 Task: Sort the products by price (highest first).
Action: Mouse moved to (21, 70)
Screenshot: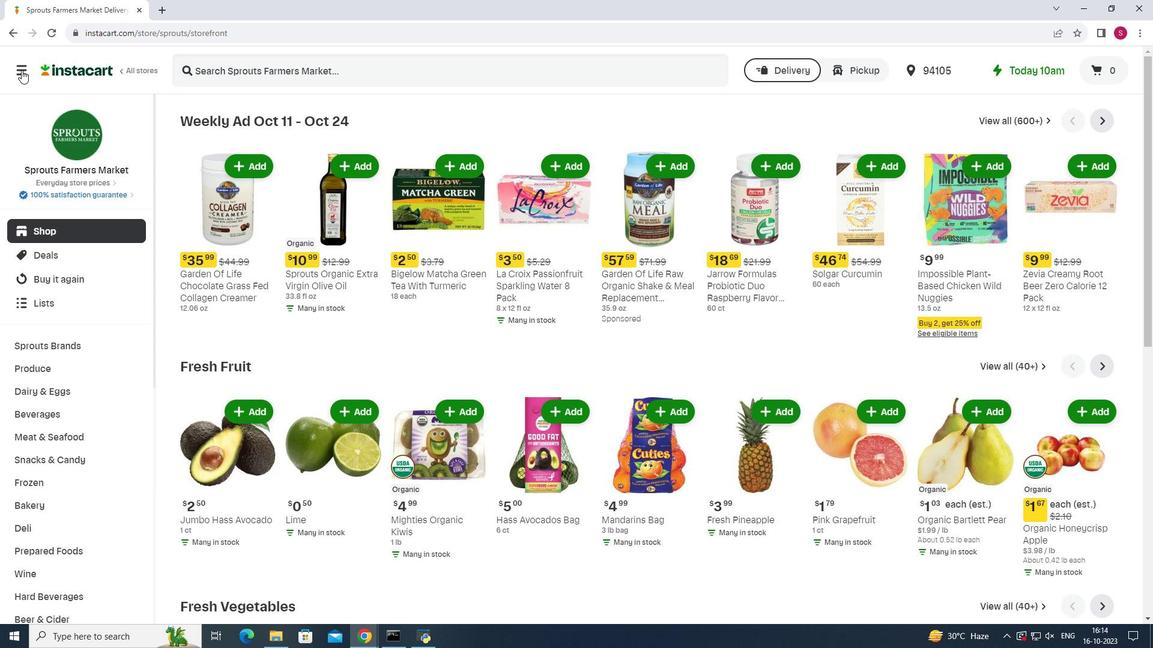 
Action: Mouse pressed left at (21, 70)
Screenshot: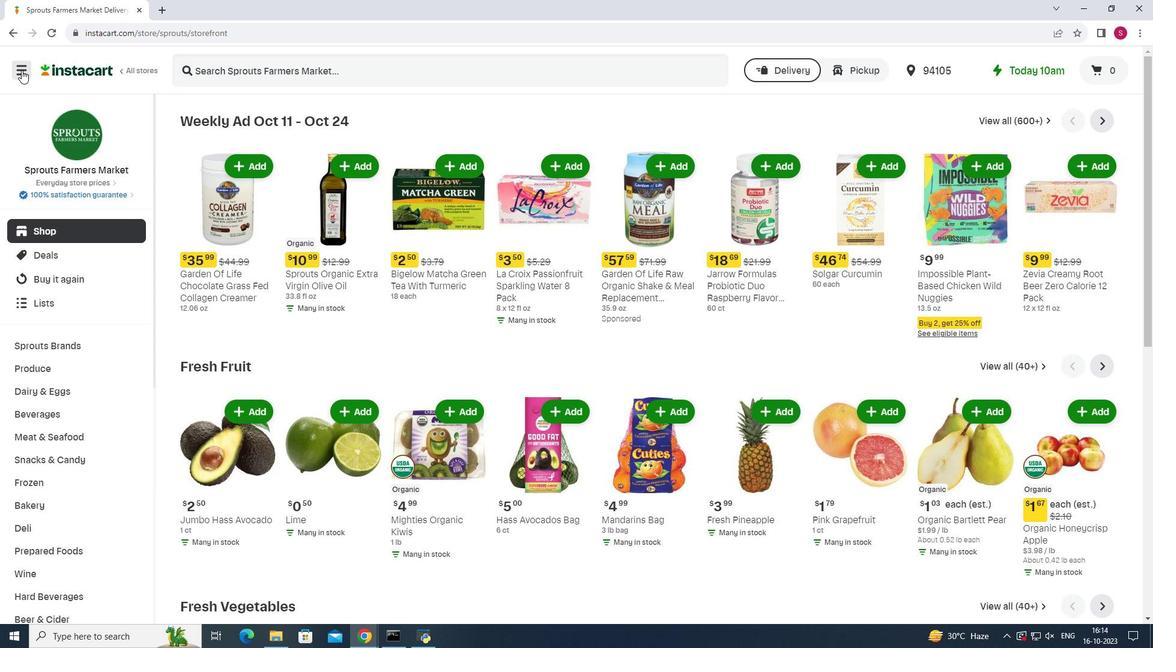 
Action: Mouse moved to (75, 316)
Screenshot: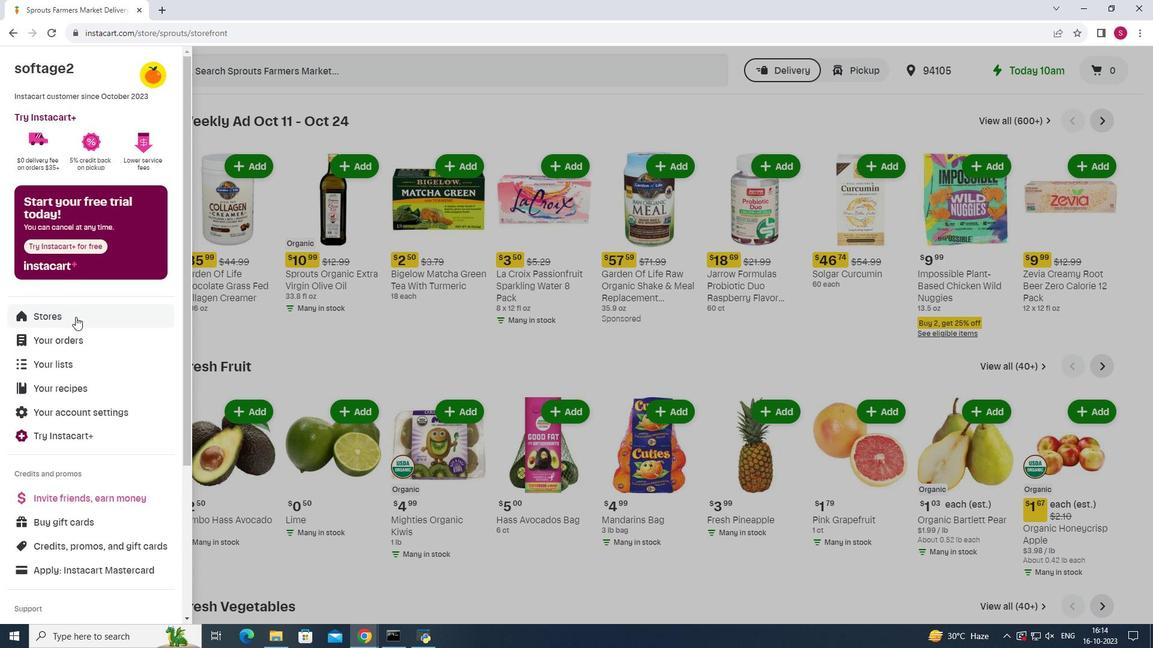 
Action: Mouse pressed left at (75, 316)
Screenshot: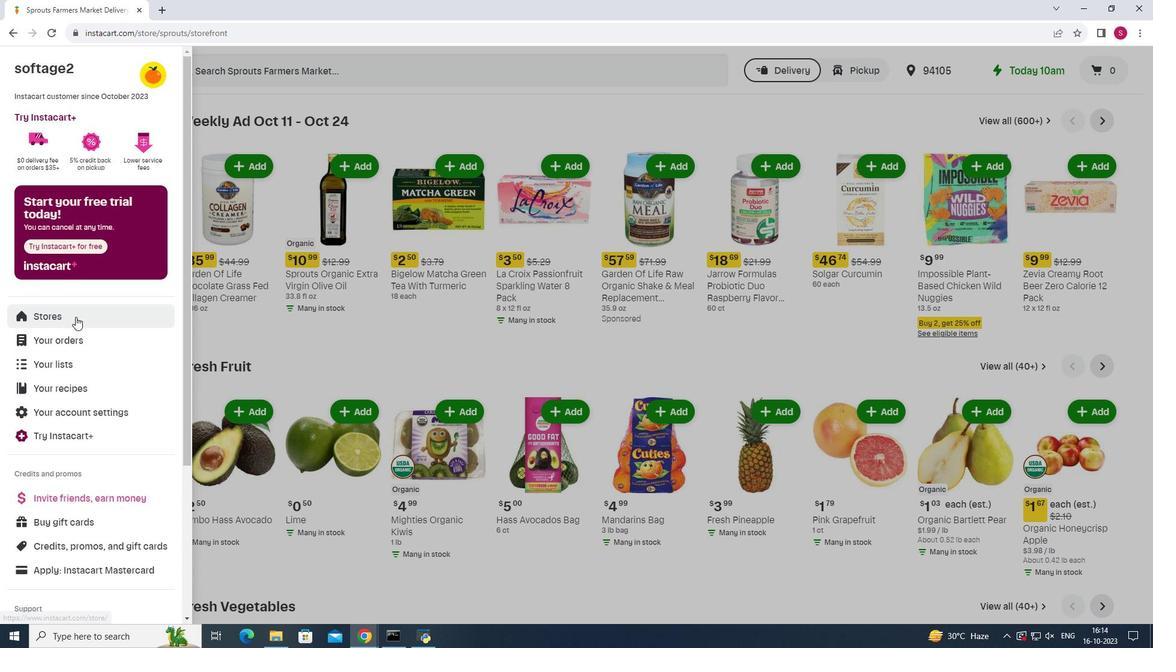 
Action: Mouse moved to (284, 105)
Screenshot: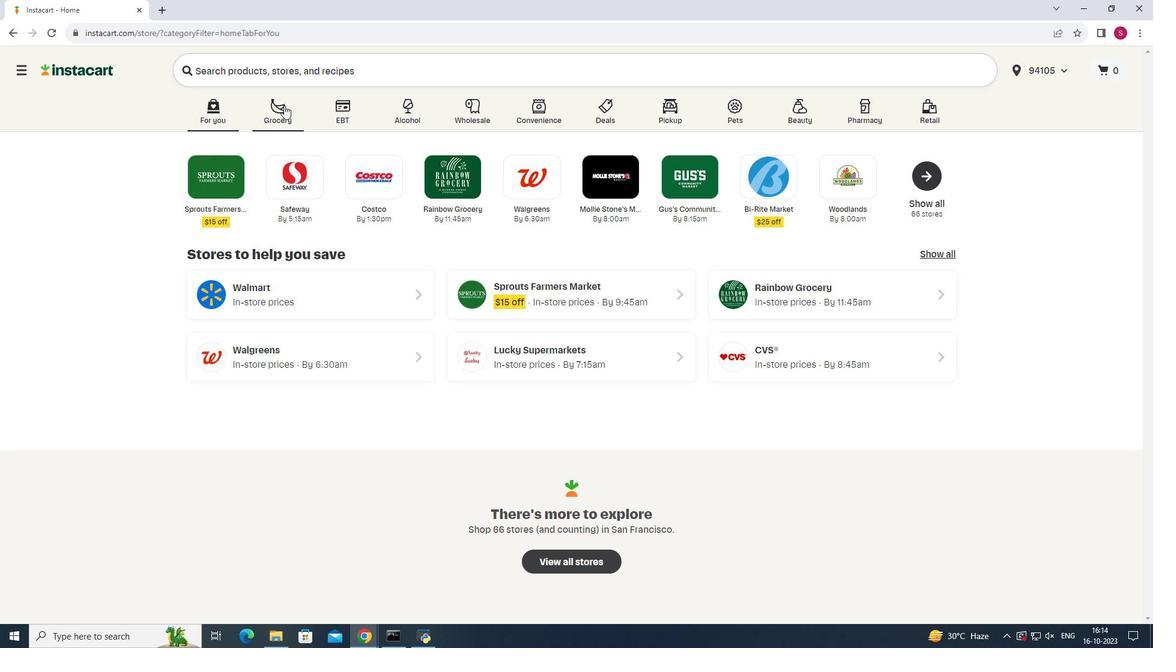 
Action: Mouse pressed left at (284, 105)
Screenshot: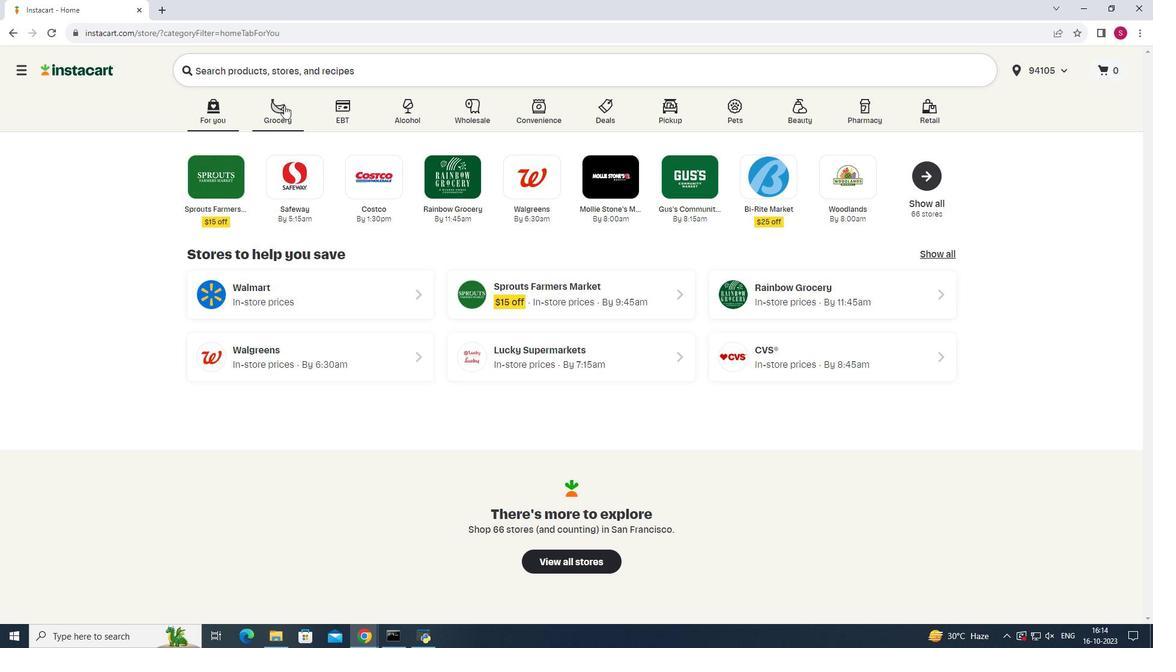
Action: Mouse moved to (827, 158)
Screenshot: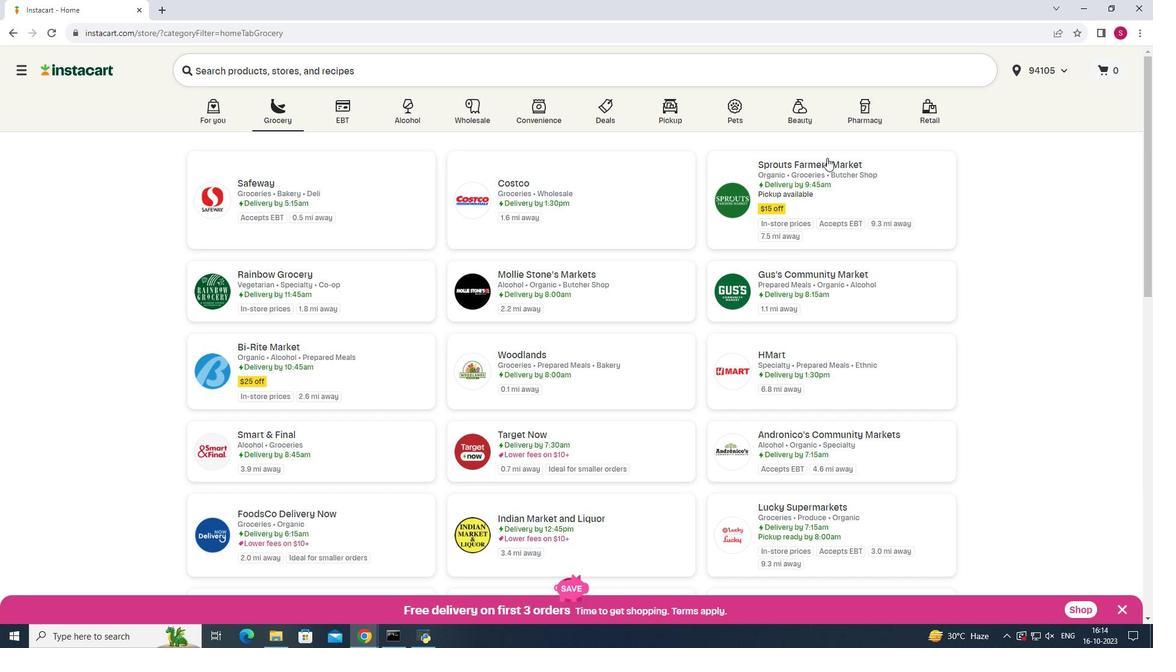
Action: Mouse pressed left at (827, 158)
Screenshot: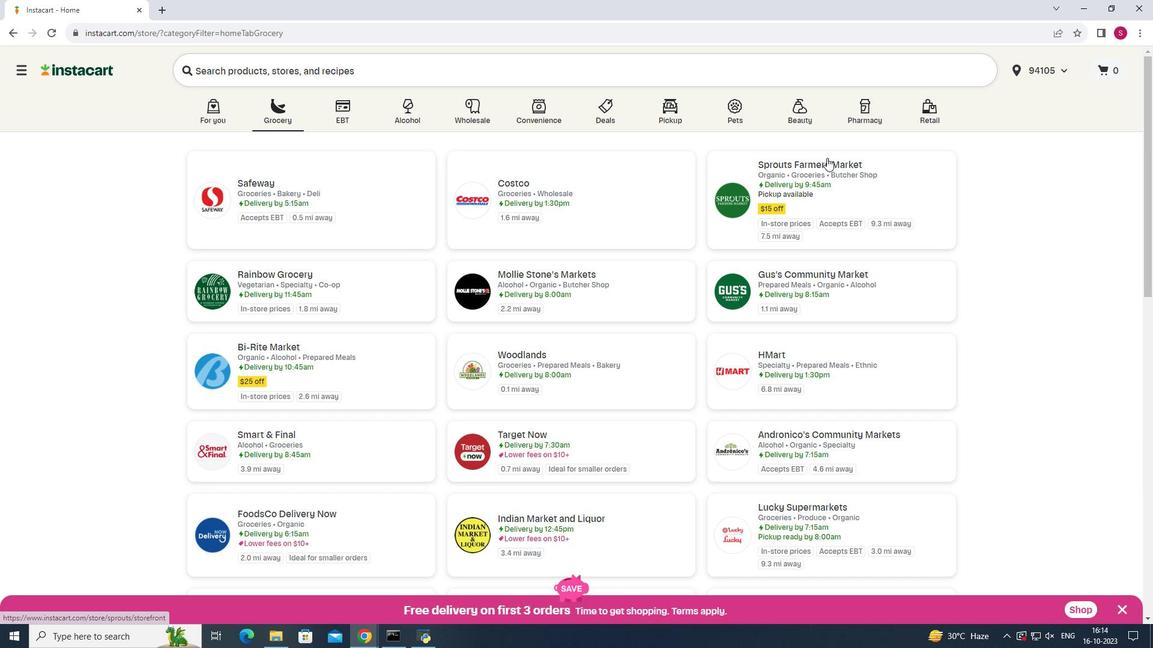 
Action: Mouse moved to (63, 433)
Screenshot: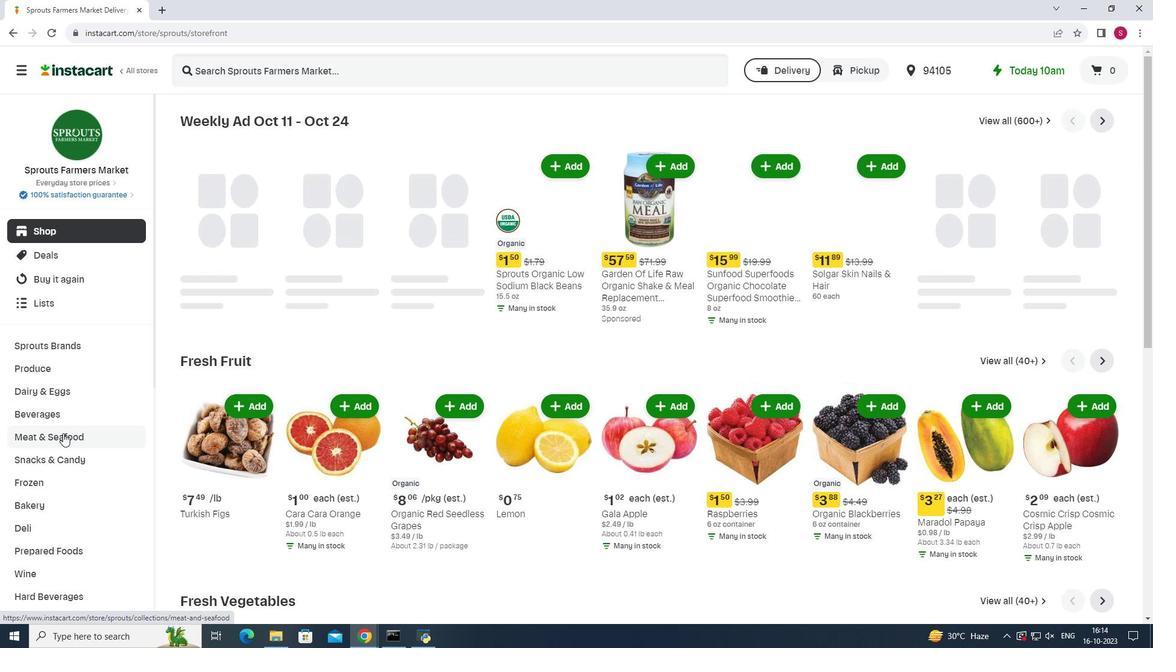 
Action: Mouse pressed left at (63, 433)
Screenshot: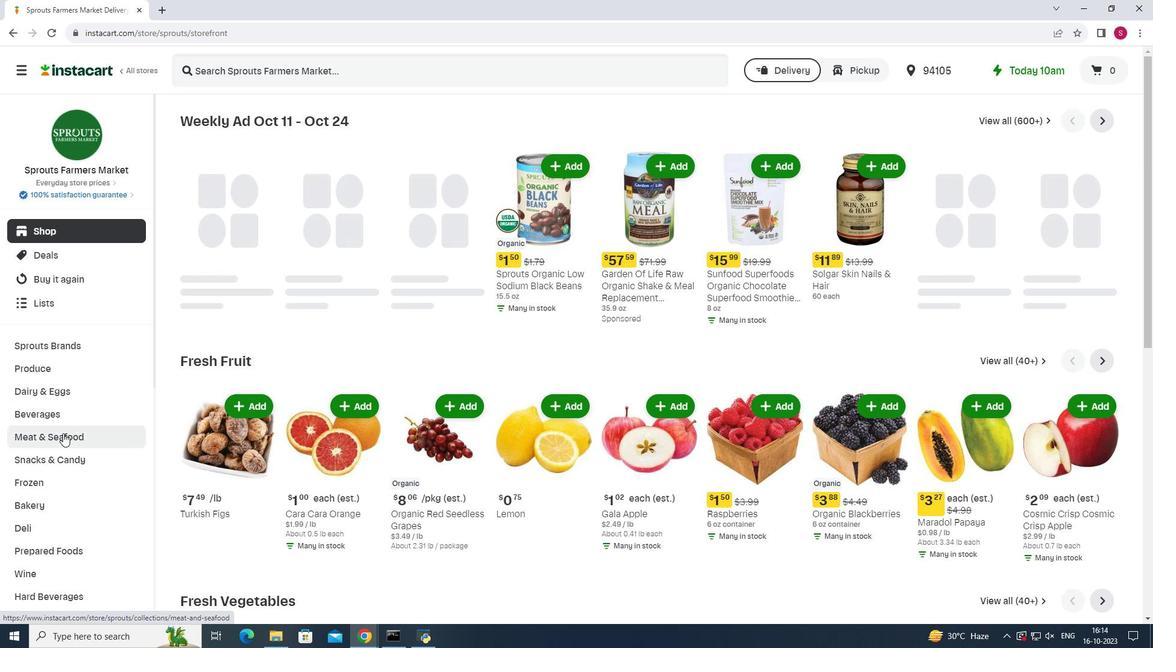 
Action: Mouse moved to (866, 145)
Screenshot: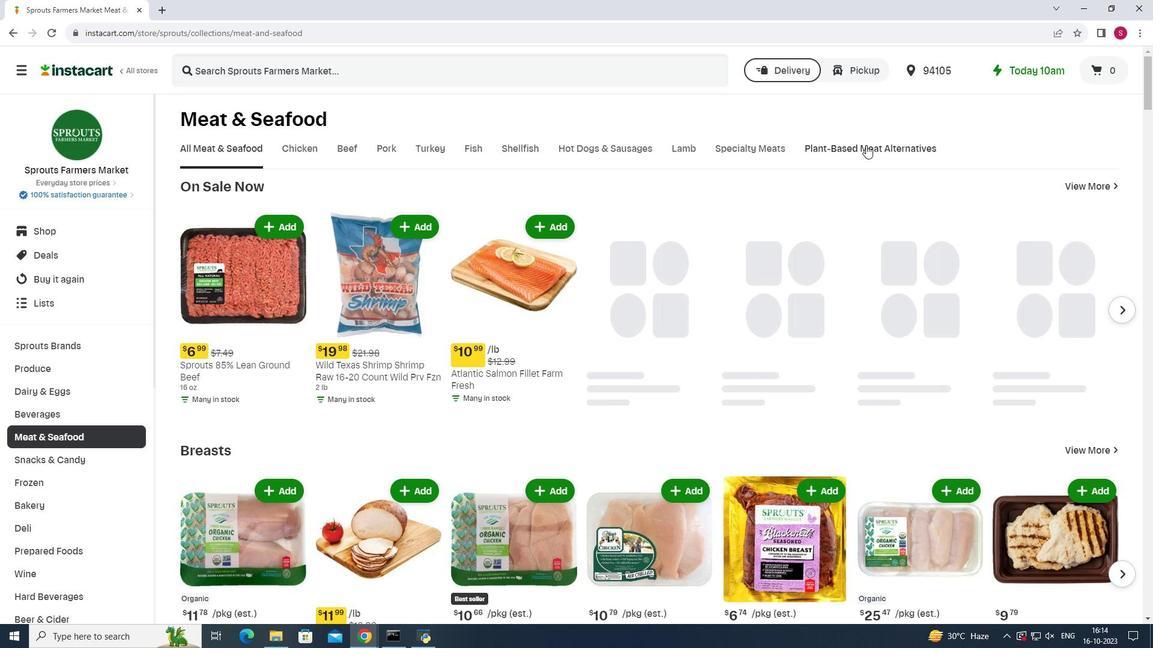 
Action: Mouse pressed left at (866, 145)
Screenshot: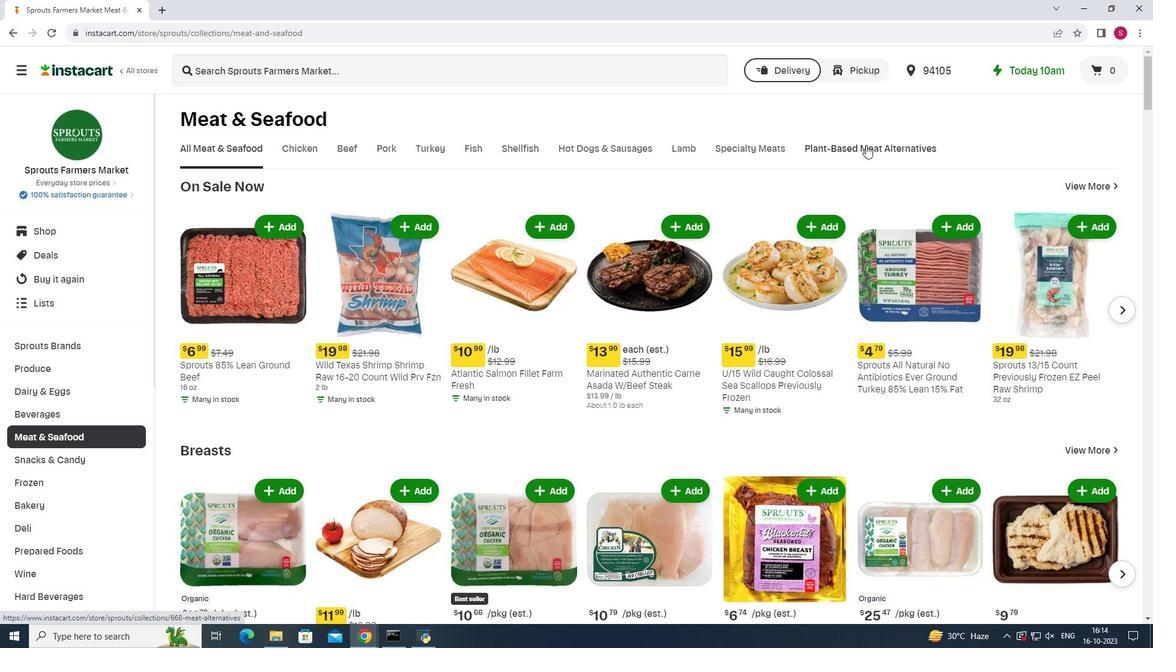 
Action: Mouse moved to (737, 204)
Screenshot: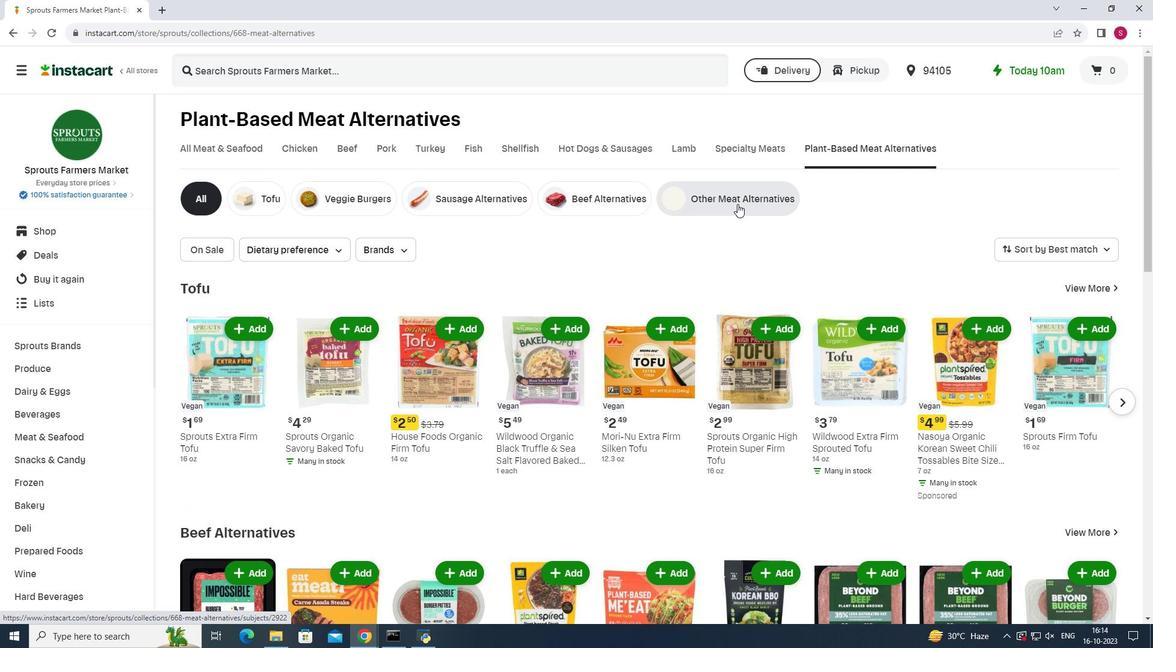 
Action: Mouse pressed left at (737, 204)
Screenshot: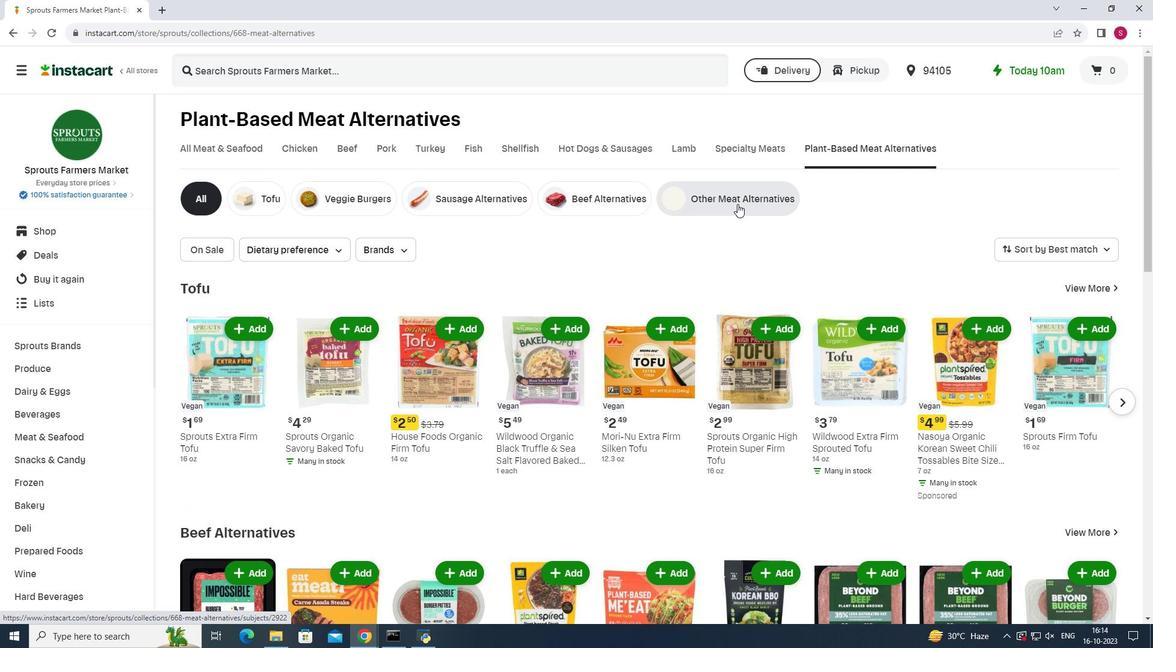 
Action: Mouse moved to (1048, 249)
Screenshot: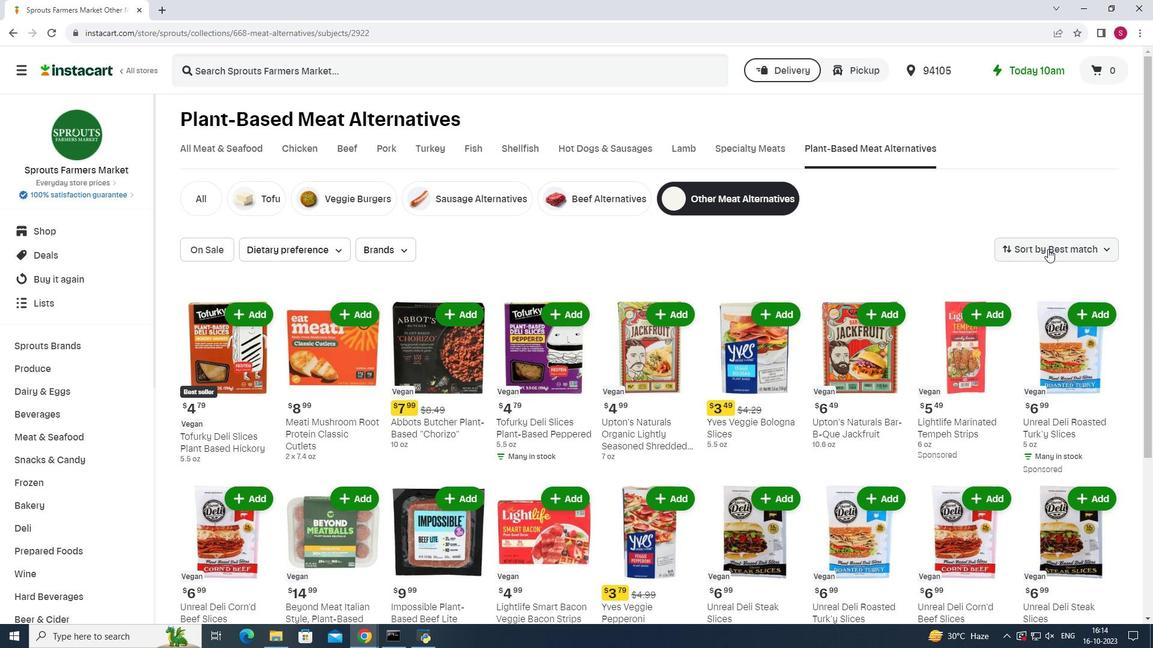 
Action: Mouse pressed left at (1048, 249)
Screenshot: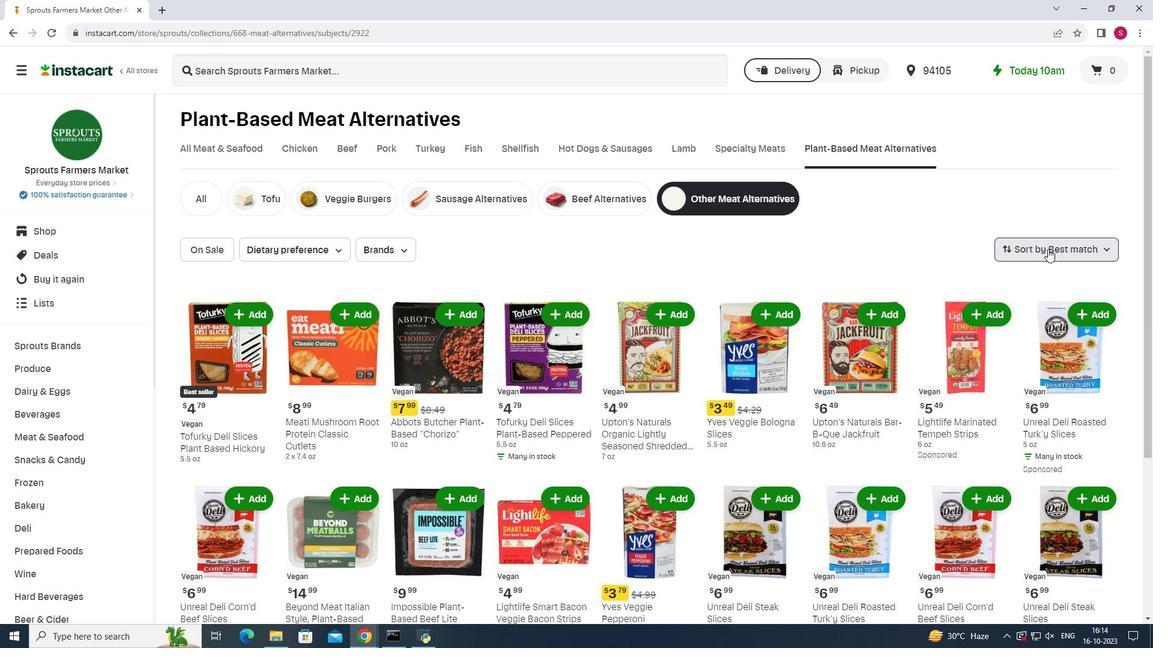 
Action: Mouse moved to (1077, 330)
Screenshot: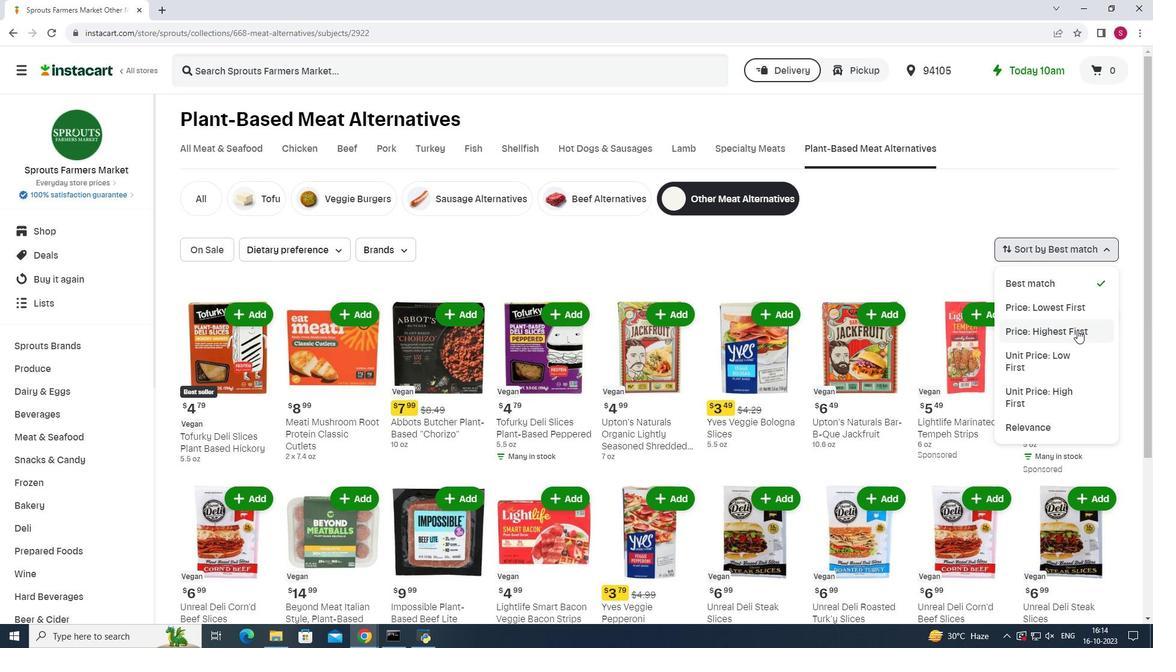 
Action: Mouse pressed left at (1077, 330)
Screenshot: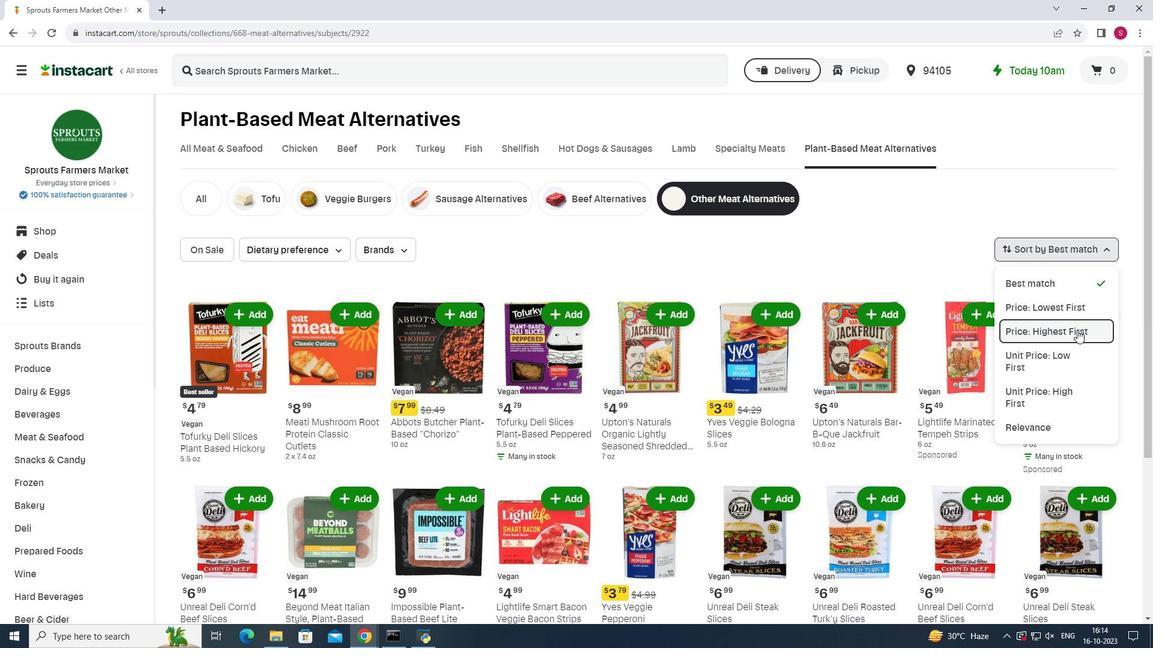 
Action: Mouse moved to (900, 252)
Screenshot: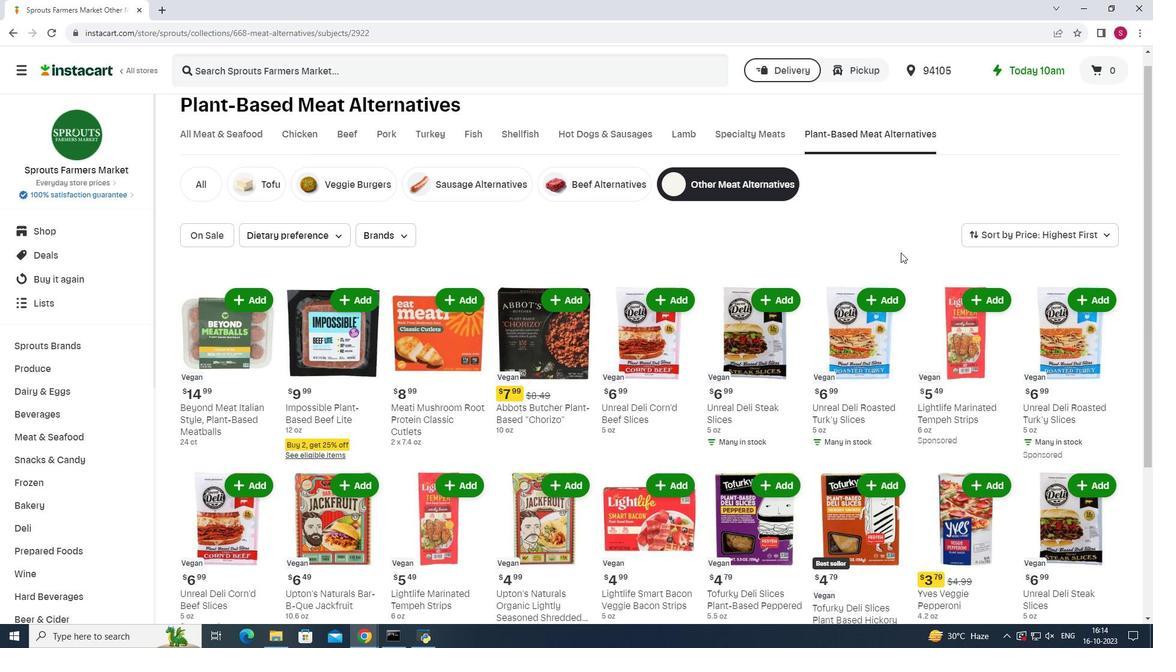 
Action: Mouse scrolled (900, 252) with delta (0, 0)
Screenshot: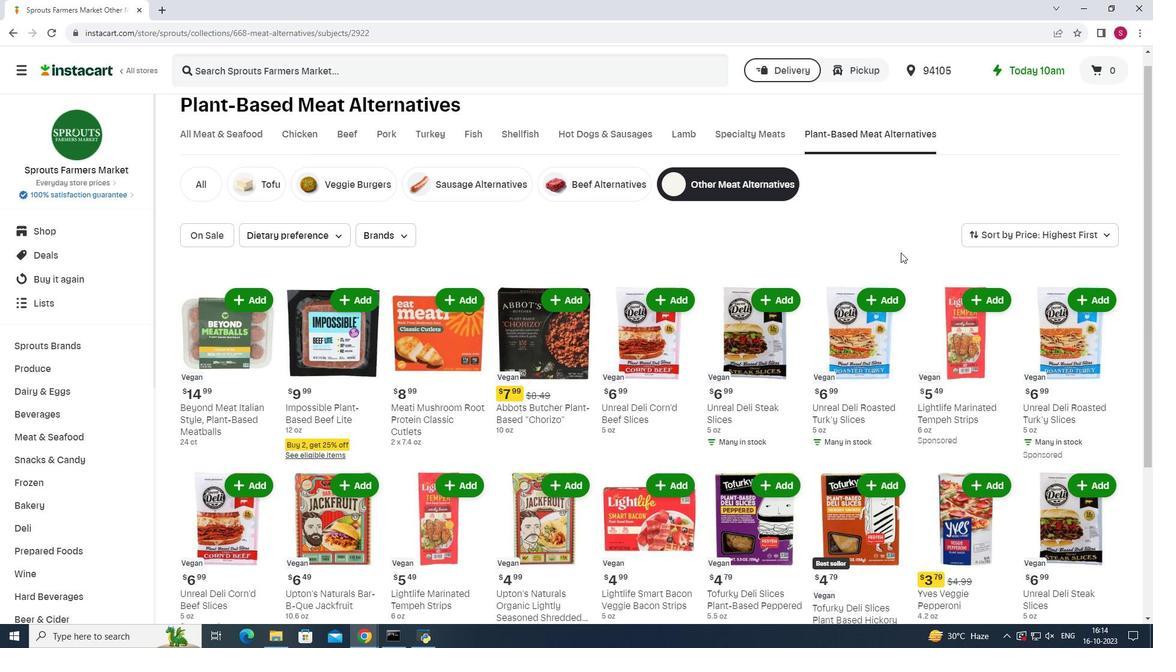 
Action: Mouse moved to (901, 252)
Screenshot: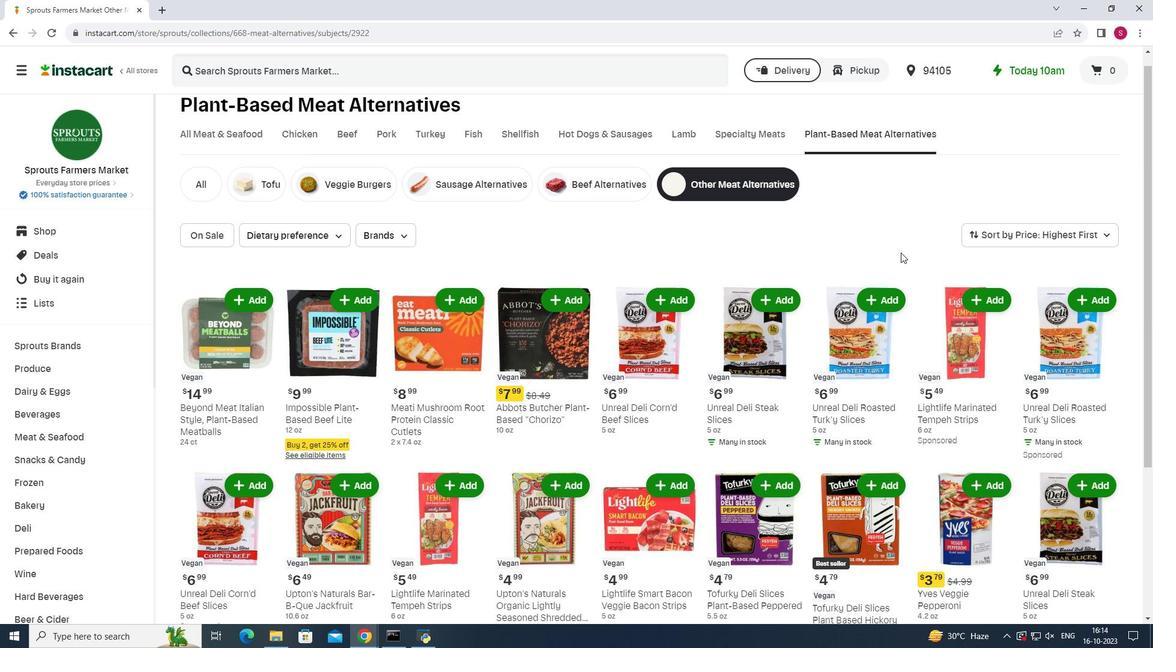 
Action: Mouse scrolled (901, 252) with delta (0, 0)
Screenshot: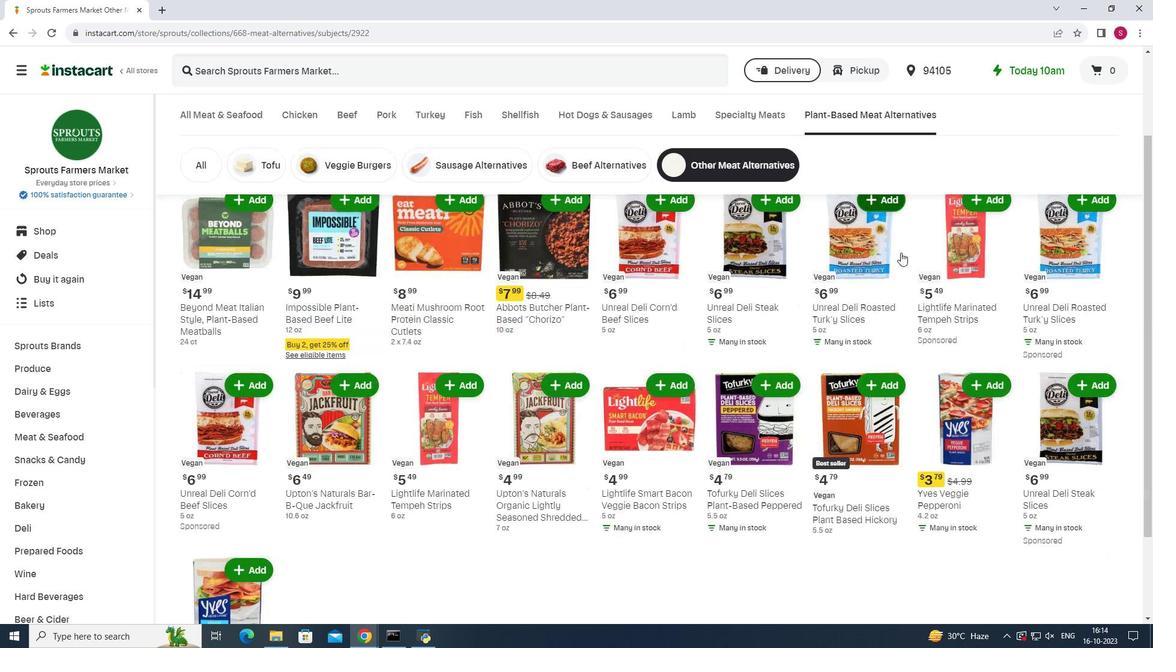 
Action: Mouse scrolled (901, 252) with delta (0, 0)
Screenshot: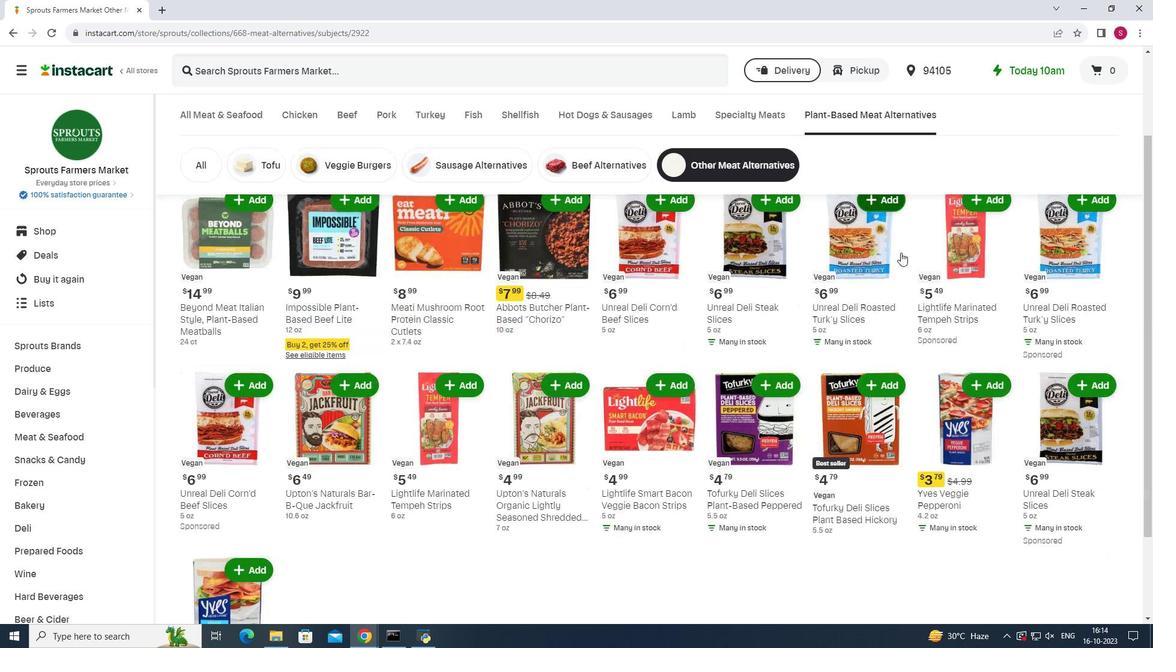 
Action: Mouse scrolled (901, 252) with delta (0, 0)
Screenshot: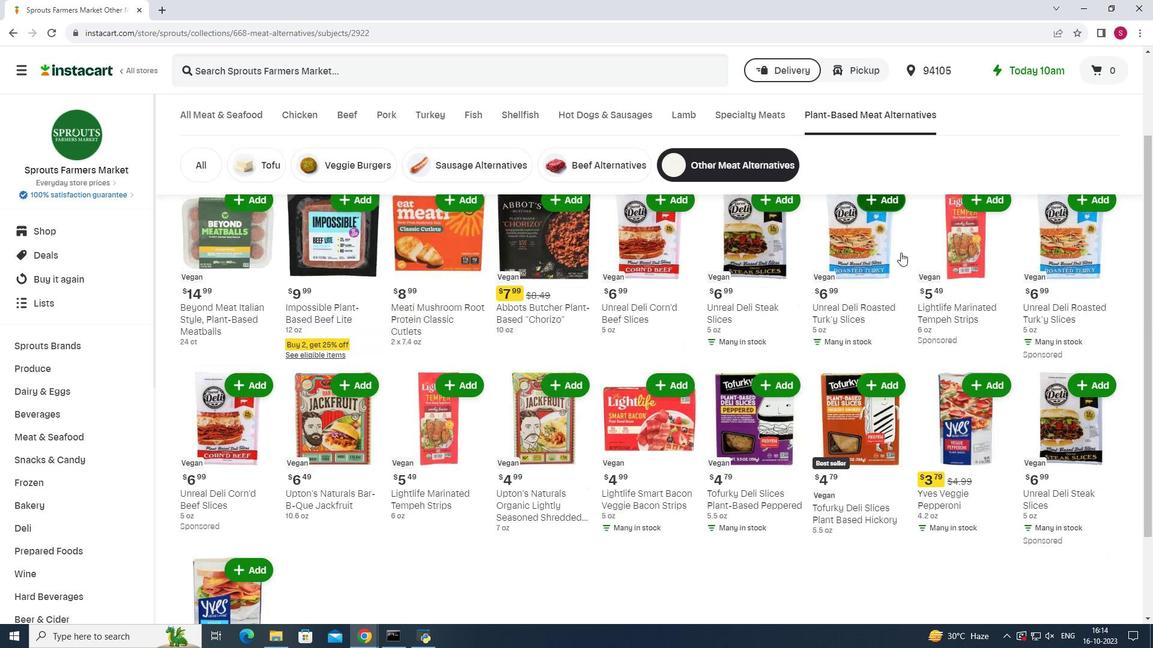 
Action: Mouse scrolled (901, 252) with delta (0, 0)
Screenshot: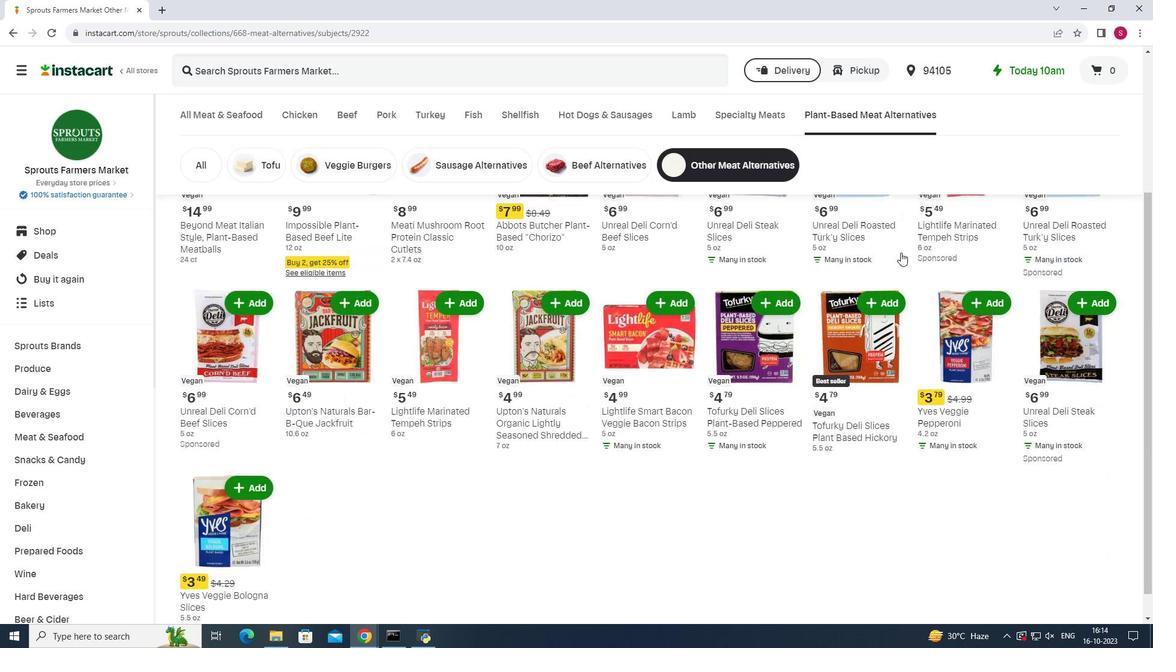 
Action: Mouse scrolled (901, 252) with delta (0, 0)
Screenshot: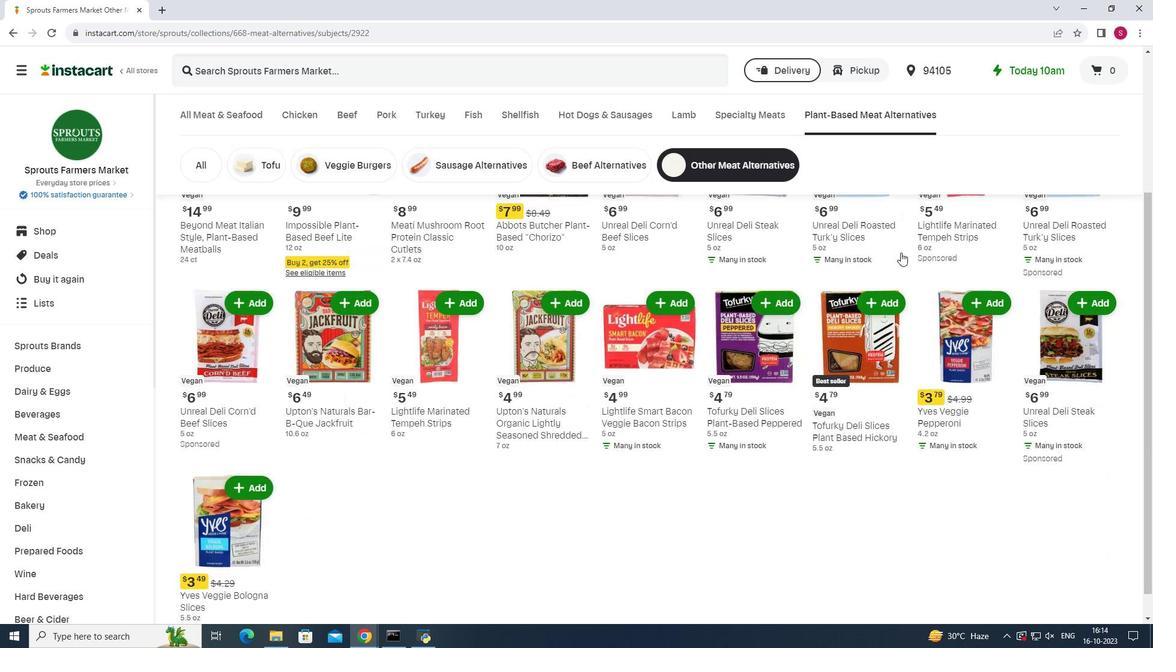 
Action: Mouse scrolled (901, 252) with delta (0, 0)
Screenshot: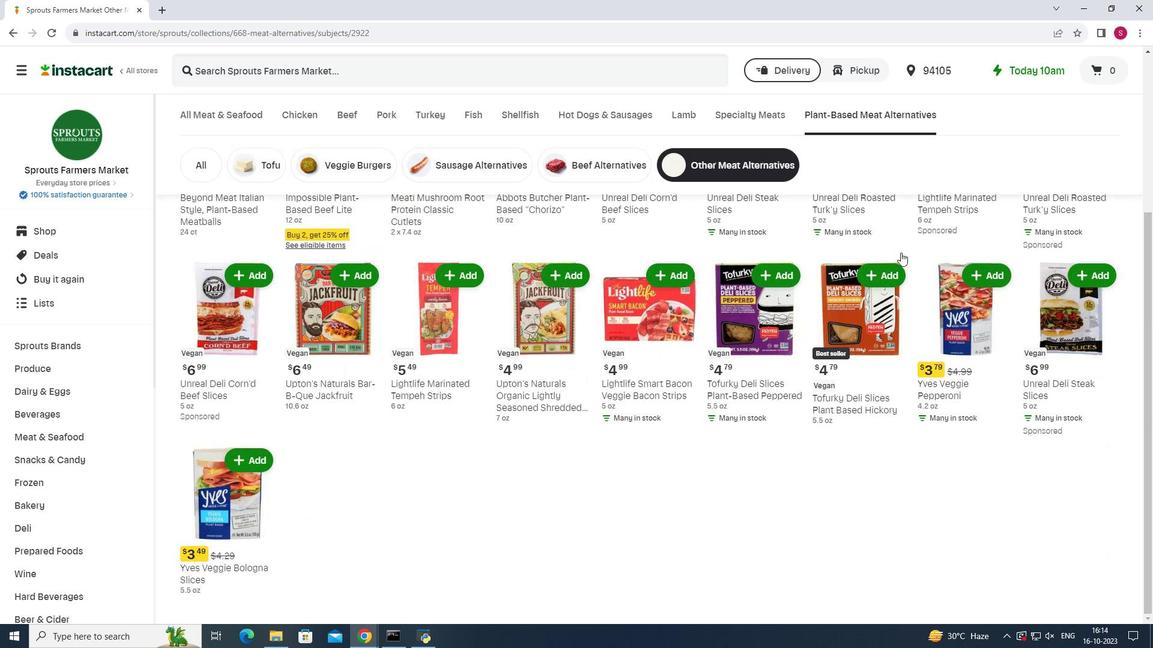 
Action: Mouse scrolled (901, 253) with delta (0, 0)
Screenshot: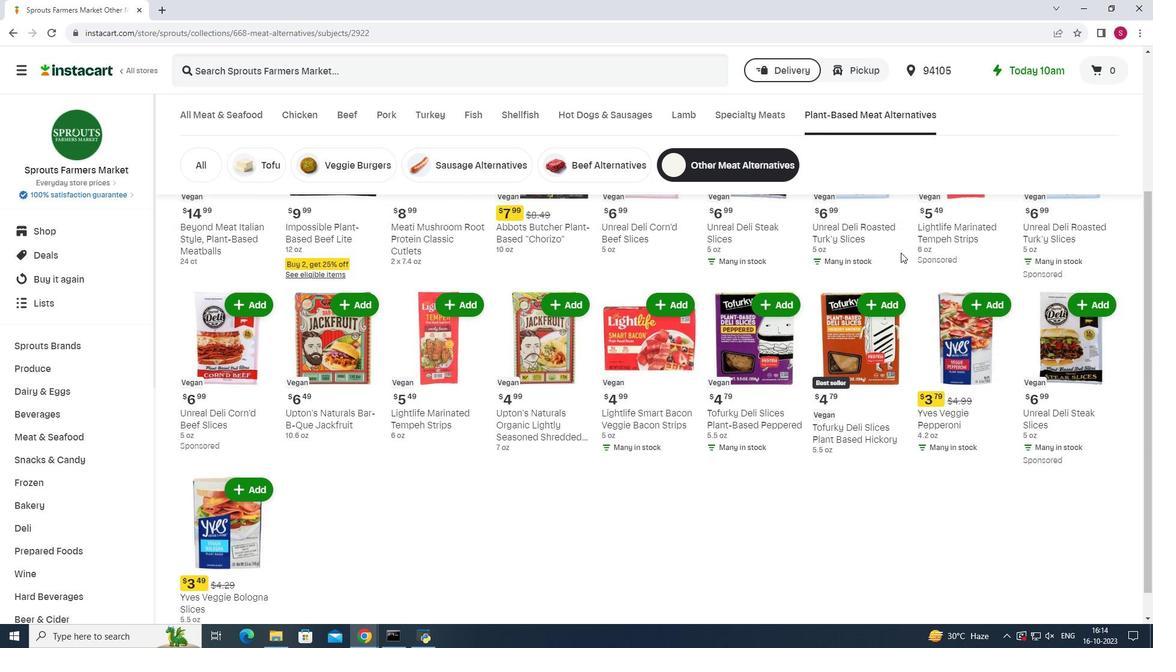 
Action: Mouse scrolled (901, 253) with delta (0, 0)
Screenshot: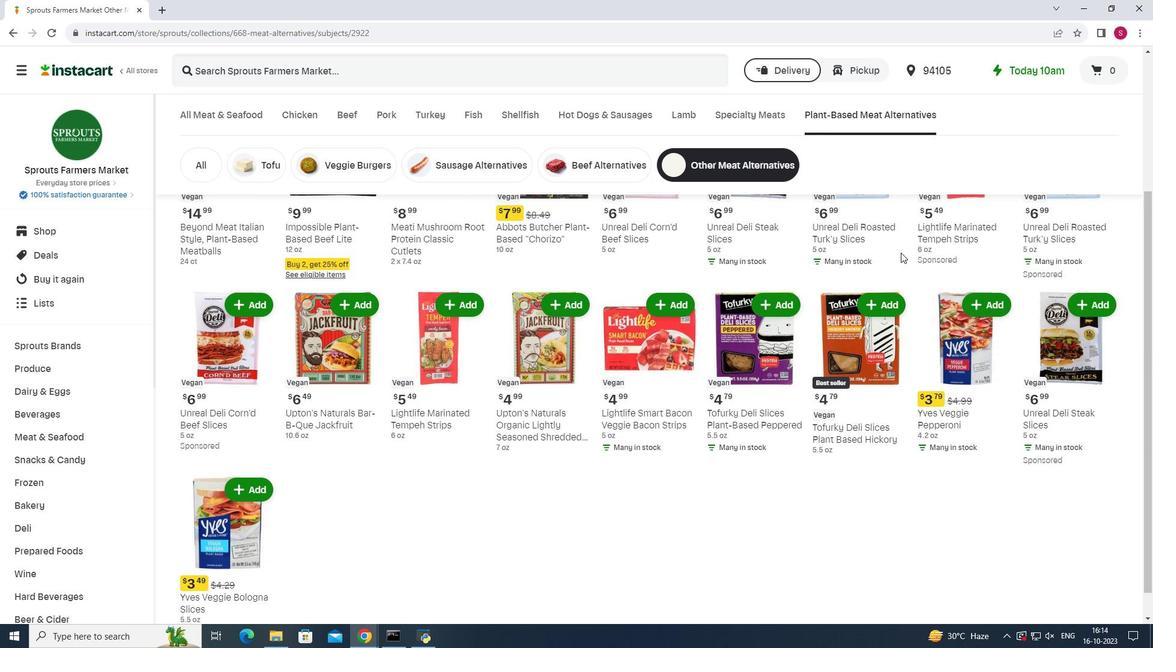 
Action: Mouse scrolled (901, 253) with delta (0, 0)
Screenshot: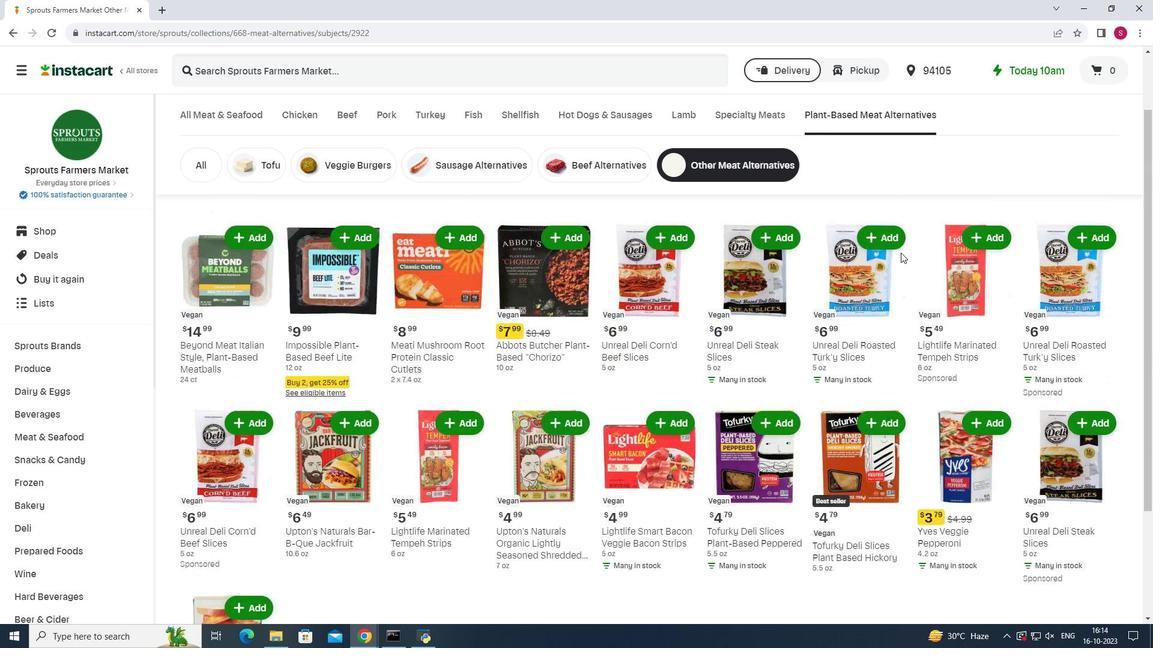 
Action: Mouse scrolled (901, 253) with delta (0, 0)
Screenshot: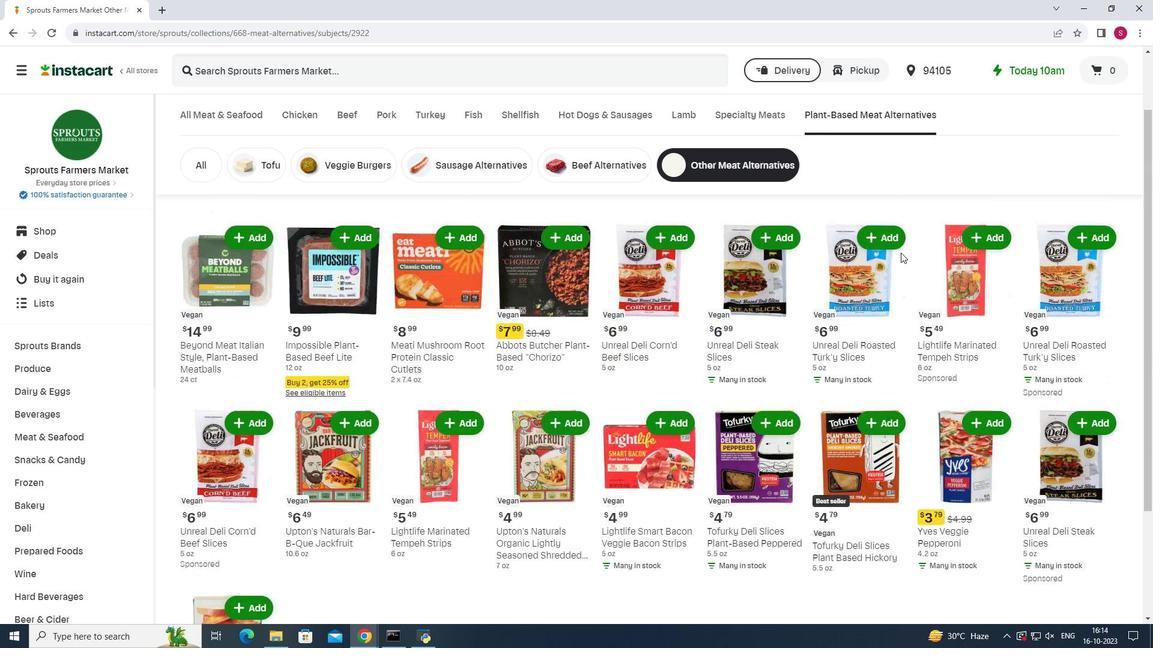 
Action: Mouse scrolled (901, 253) with delta (0, 0)
Screenshot: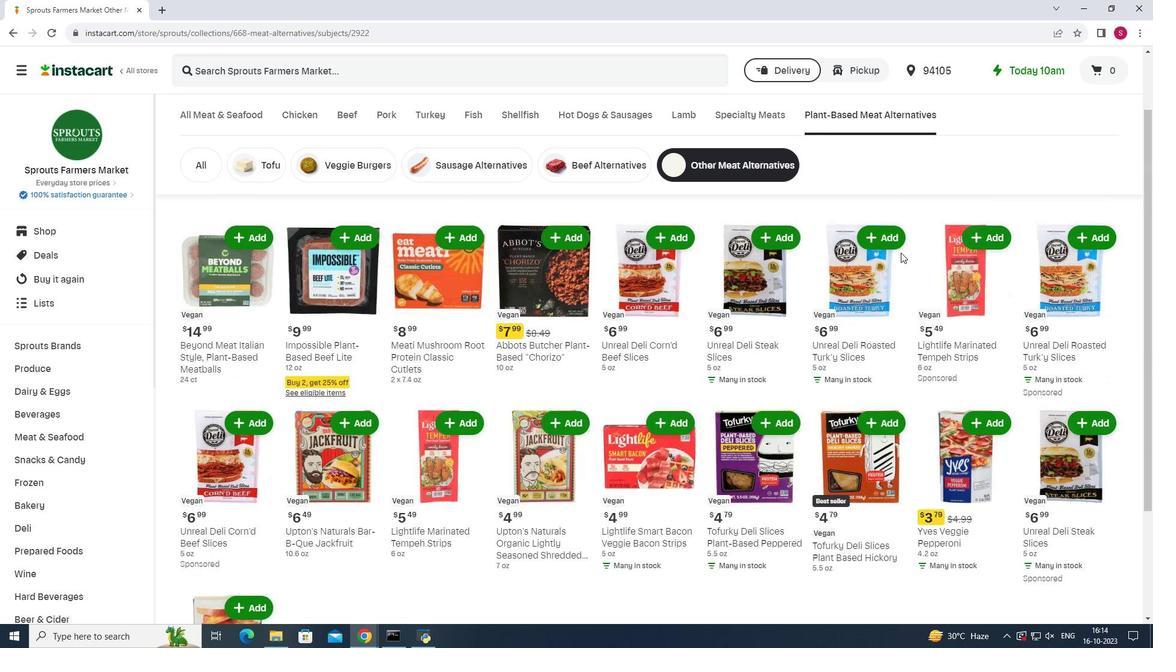 
Action: Mouse scrolled (901, 253) with delta (0, 0)
Screenshot: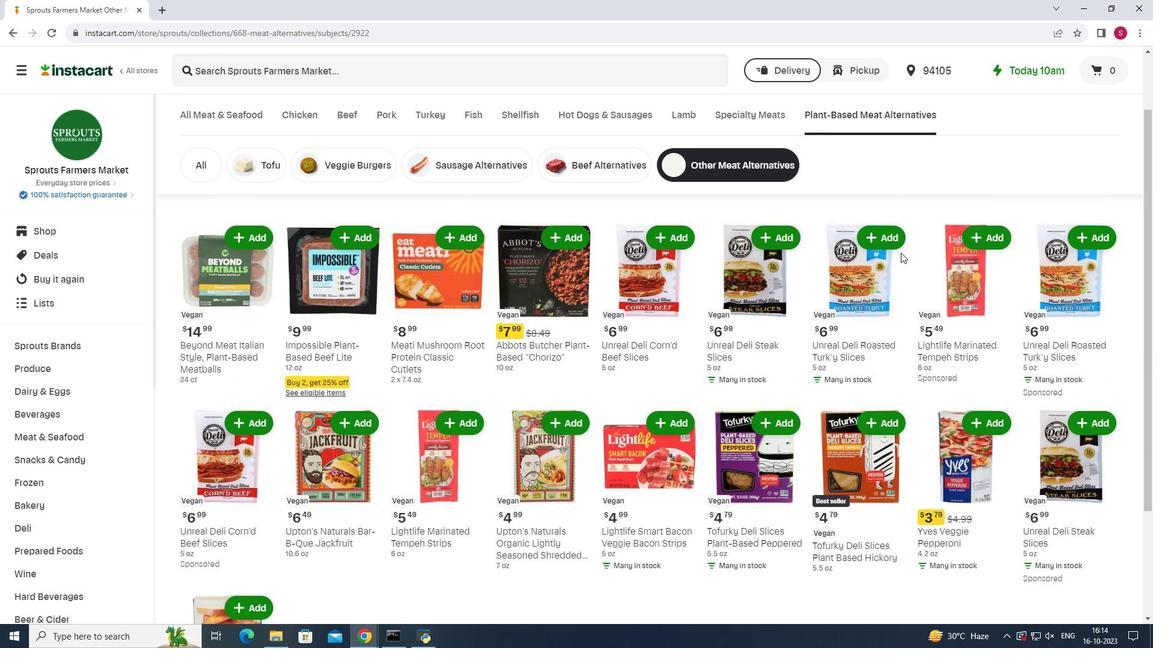 
